 Task: Set up a 30-minute session to discuss remote work technology tools.
Action: Mouse moved to (73, 151)
Screenshot: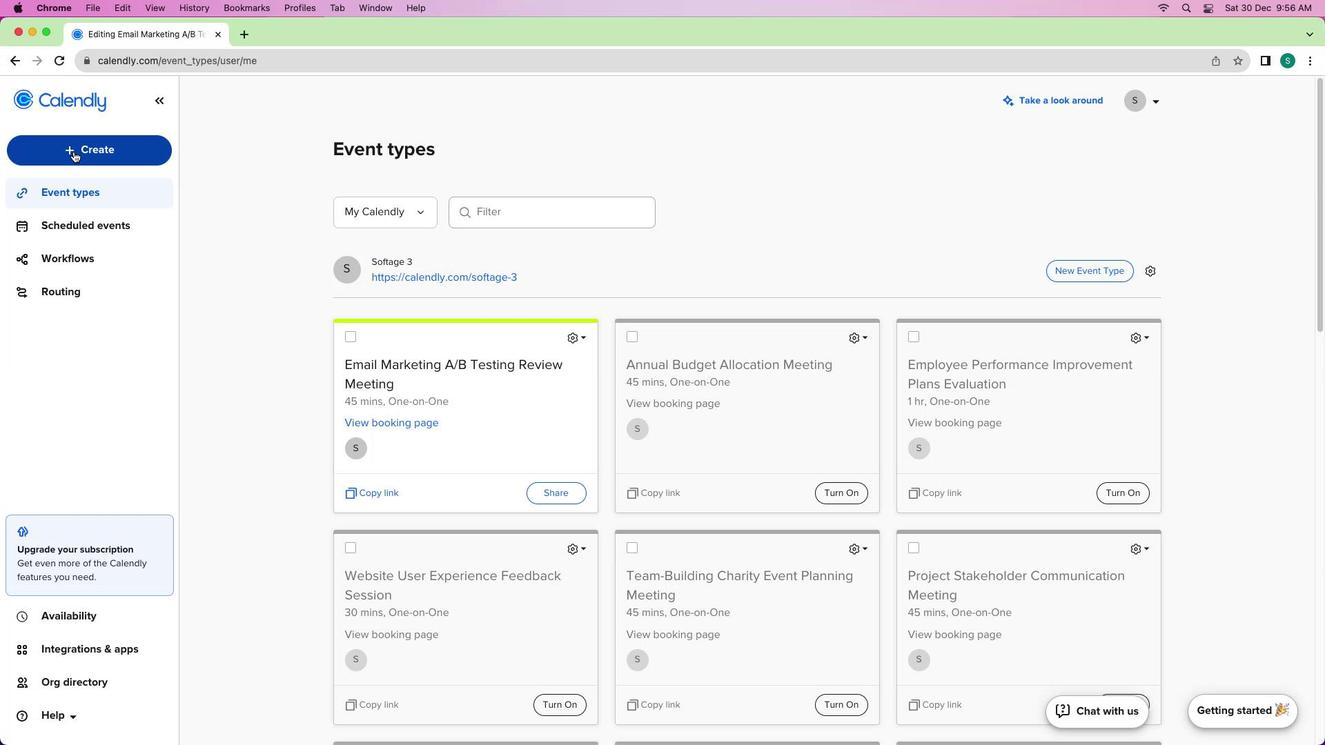 
Action: Mouse pressed left at (73, 151)
Screenshot: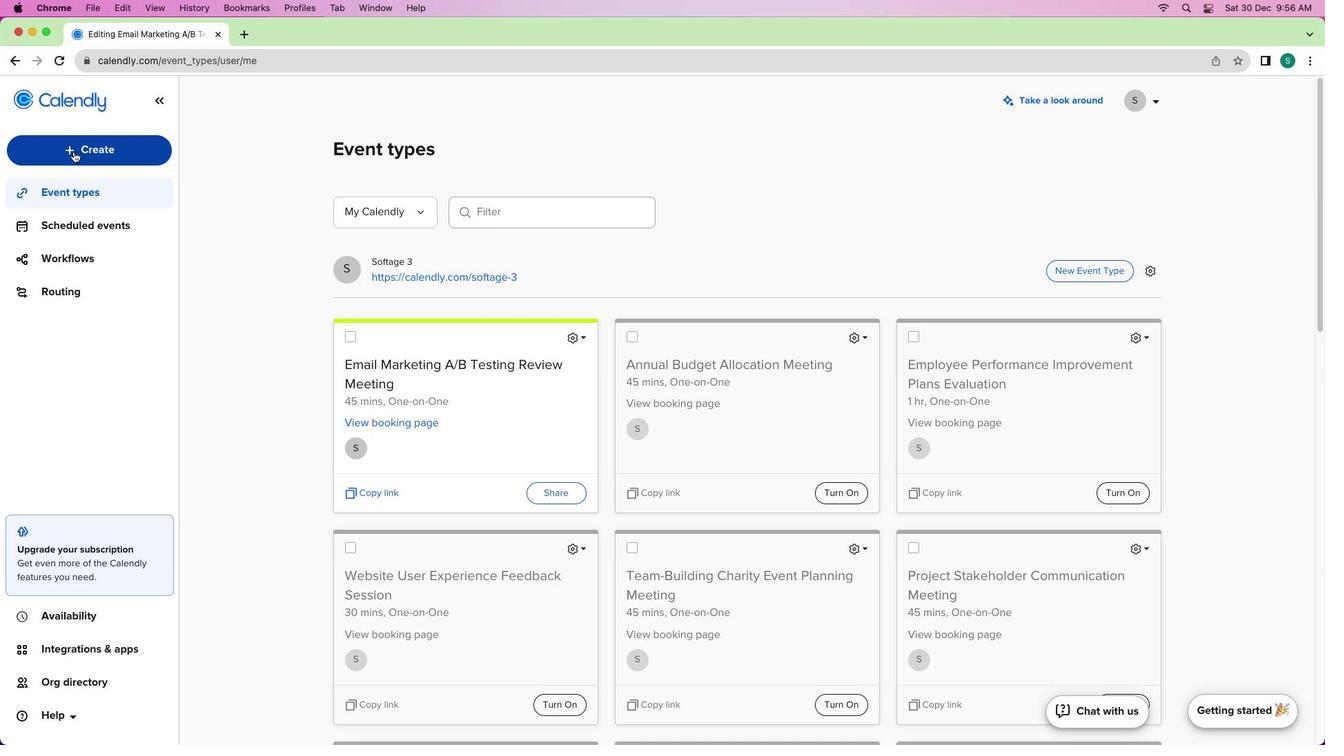 
Action: Mouse moved to (71, 192)
Screenshot: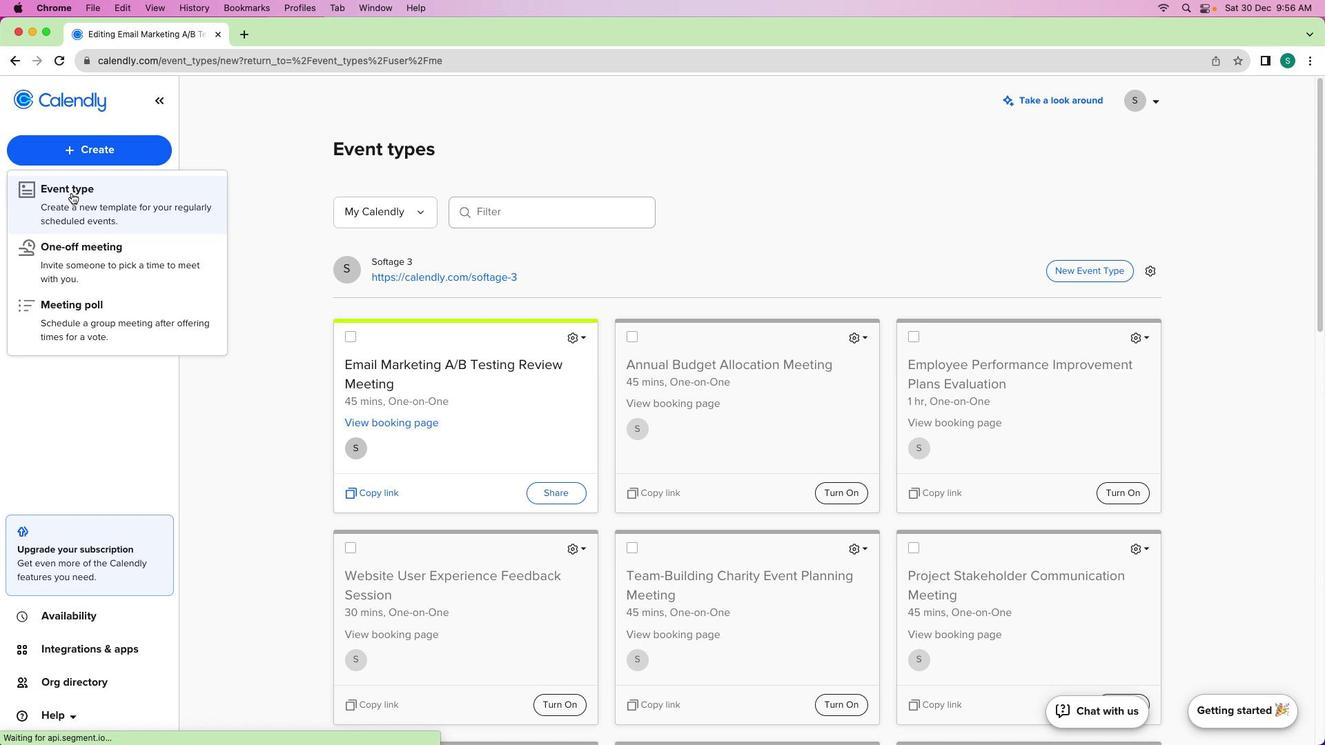 
Action: Mouse pressed left at (71, 192)
Screenshot: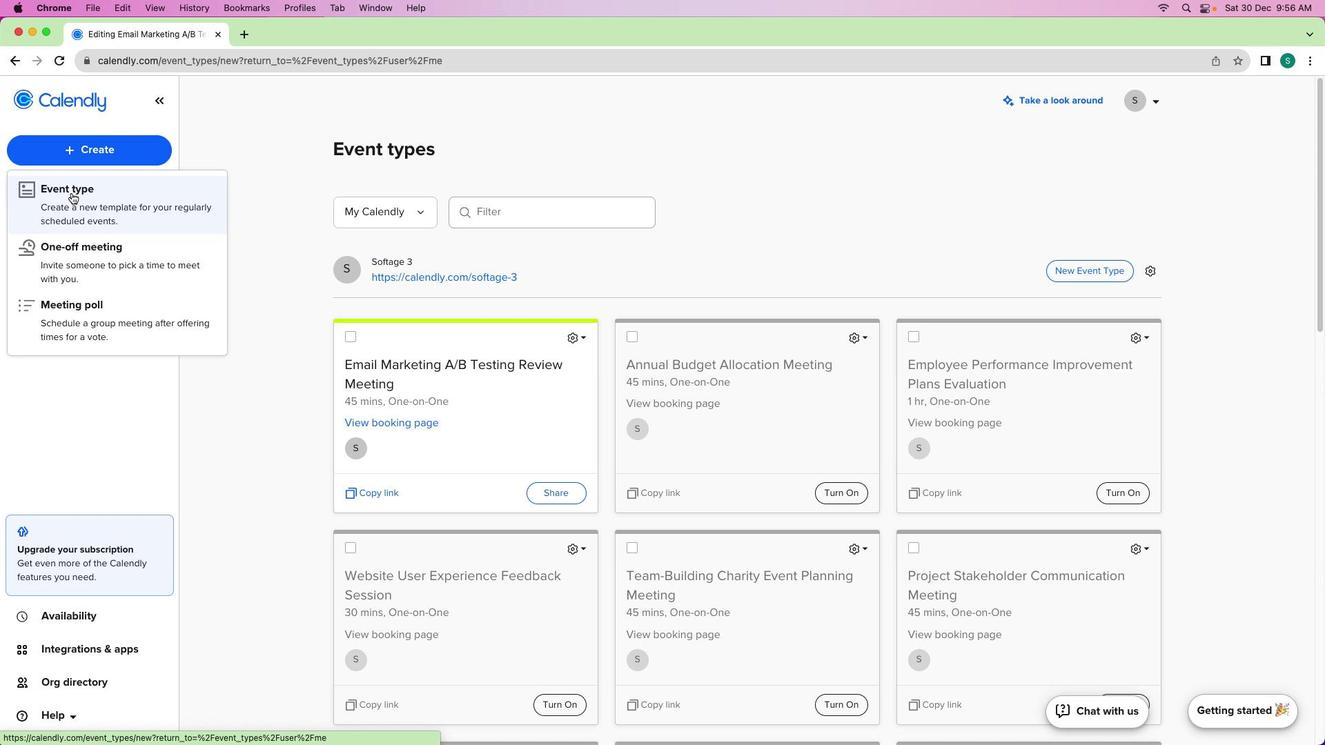 
Action: Mouse moved to (397, 274)
Screenshot: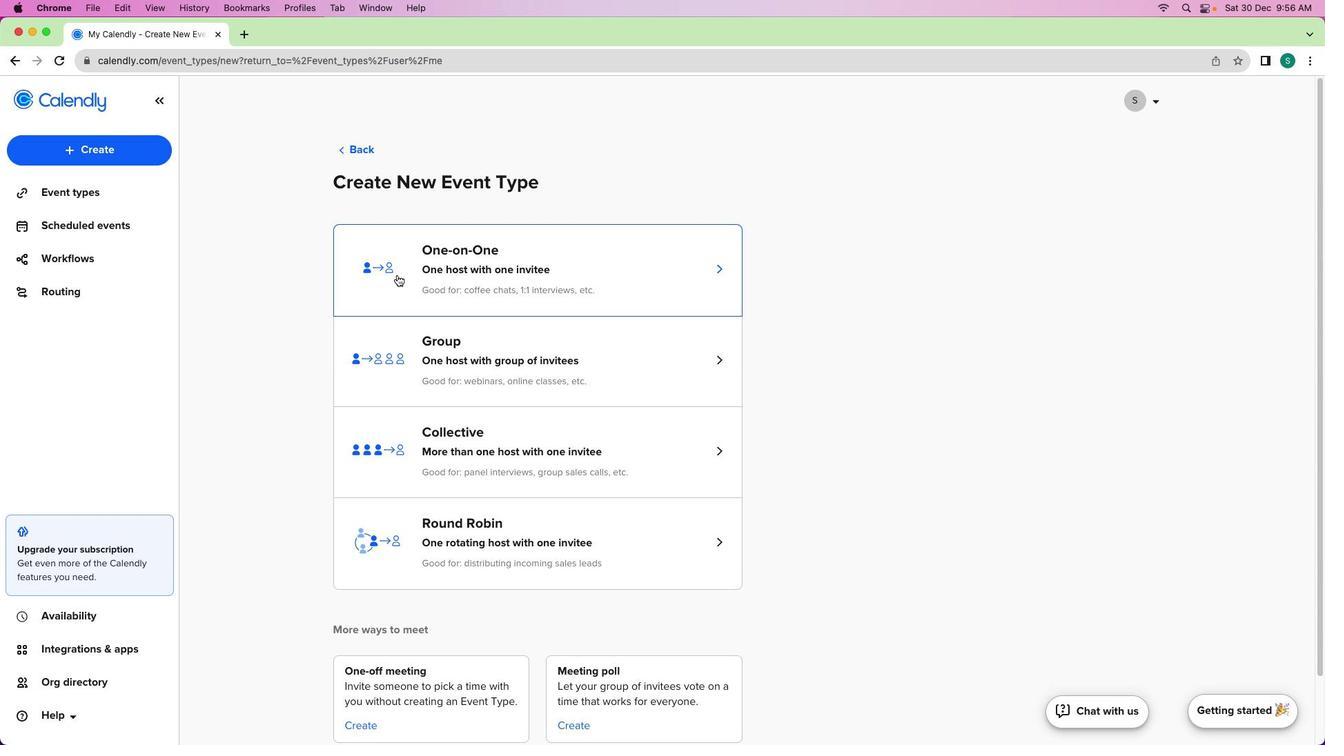 
Action: Mouse pressed left at (397, 274)
Screenshot: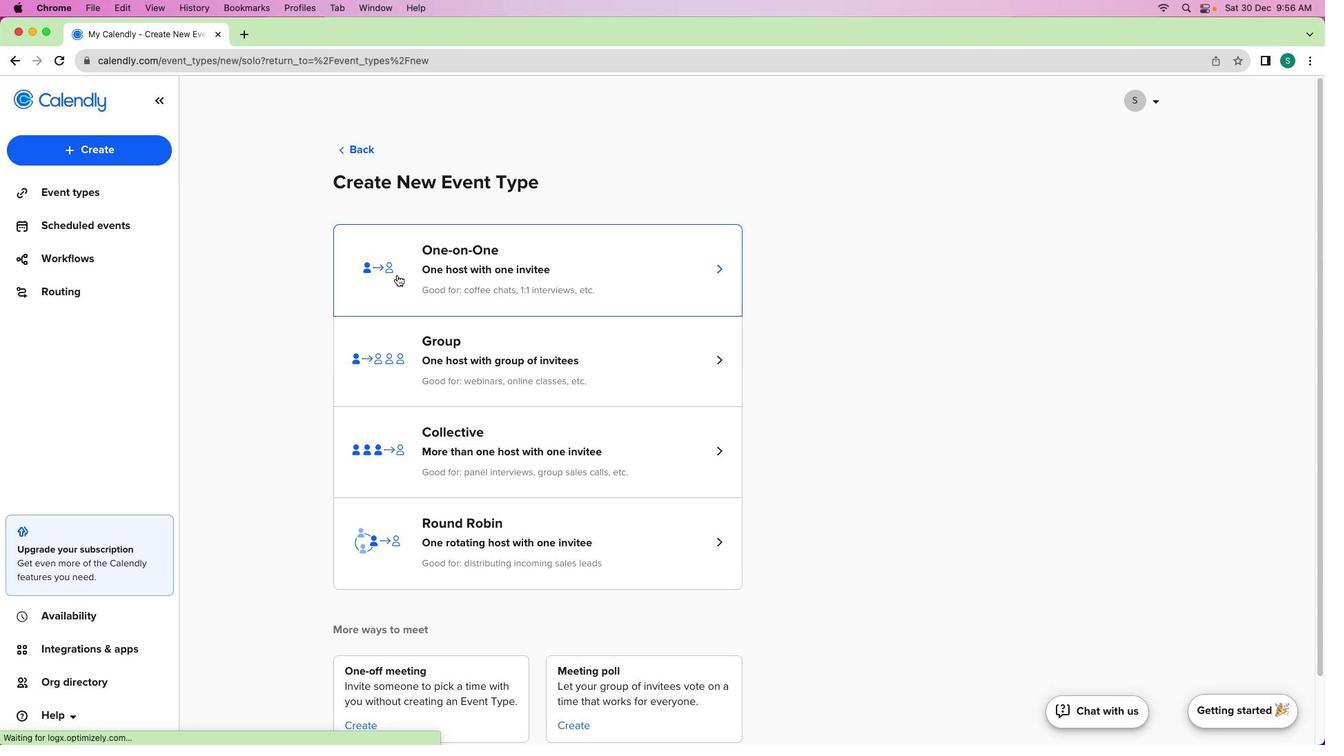 
Action: Mouse moved to (220, 218)
Screenshot: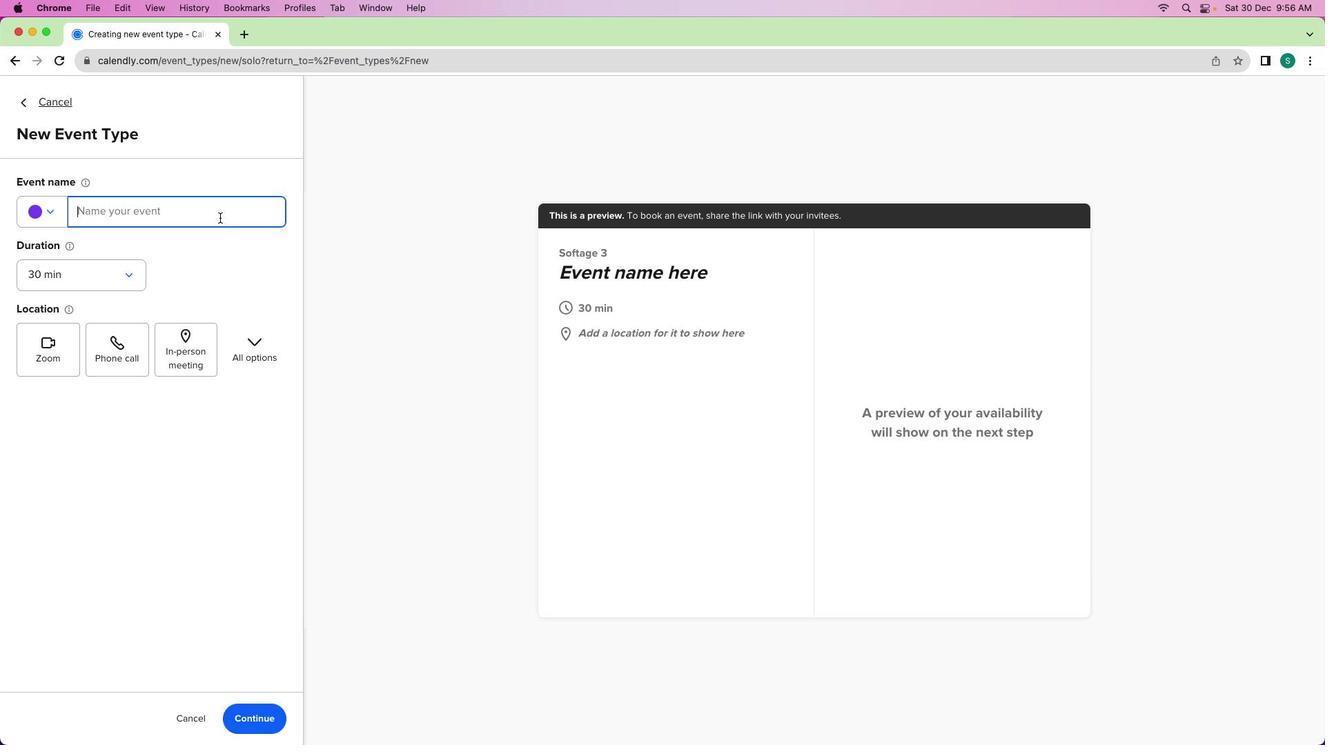 
Action: Mouse pressed left at (220, 218)
Screenshot: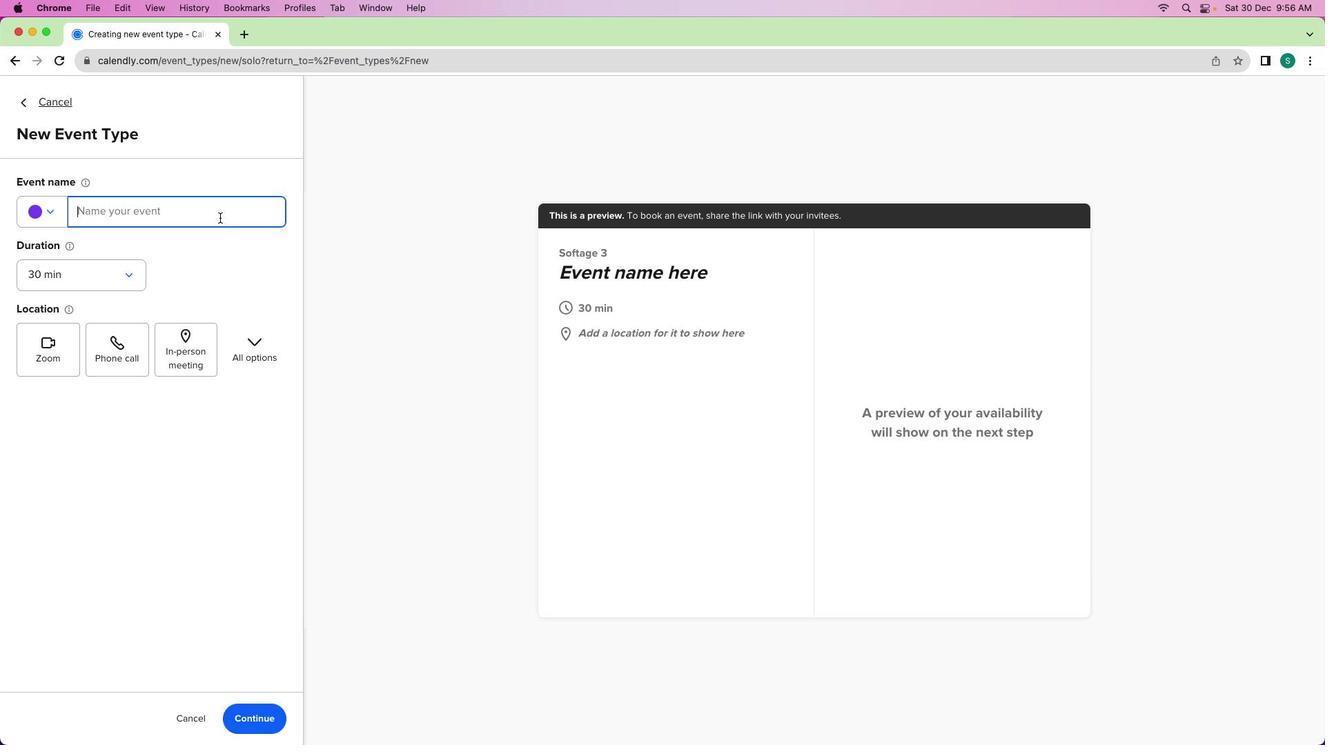 
Action: Mouse moved to (220, 218)
Screenshot: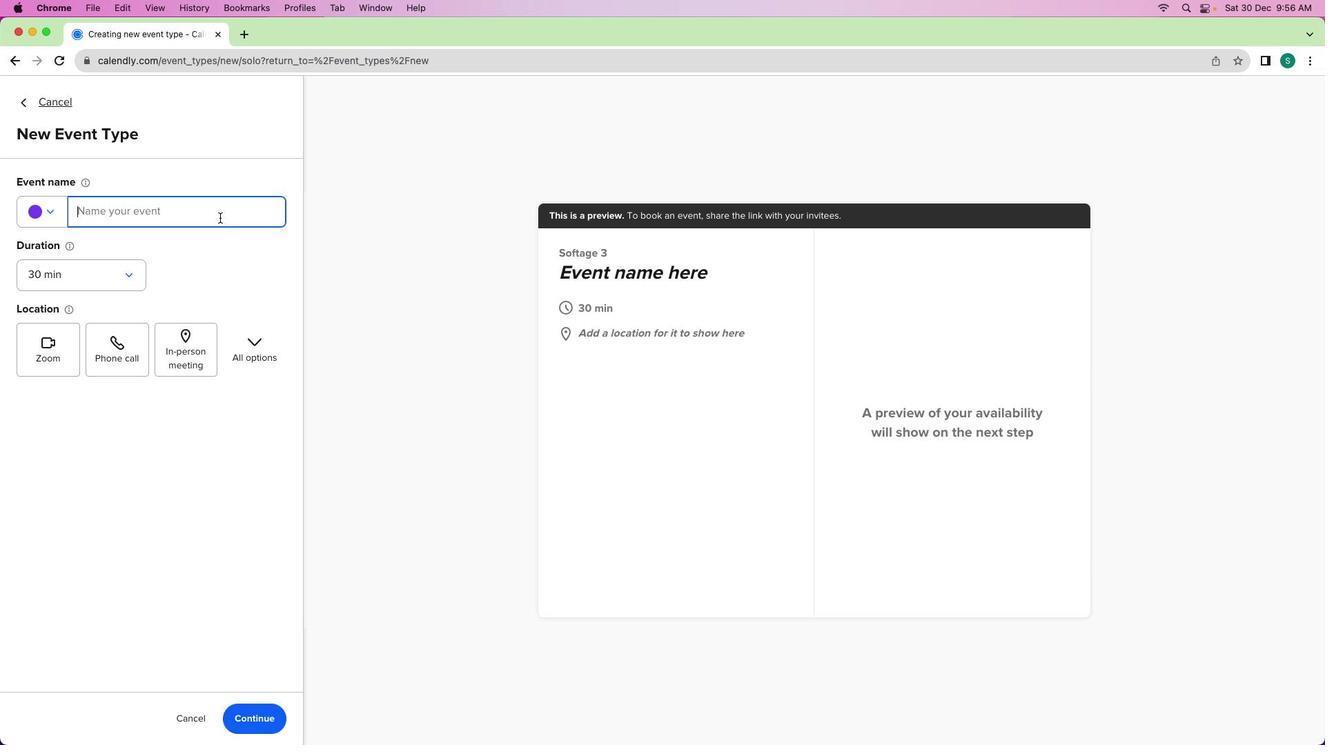 
Action: Key pressed Key.shift'I'Key.backspaceKey.shift'R''e''m''o''t''e'Key.spaceKey.shift'W''o''r''k'Key.spaceKey.shift'T''e''c''h''n''i'Key.backspace'o''l''o''g''y'Key.spaceKey.shift'T''o''o''l''s'Key.spaceKey.shift'D''i''s''c''u''s''s''i''o''n'
Screenshot: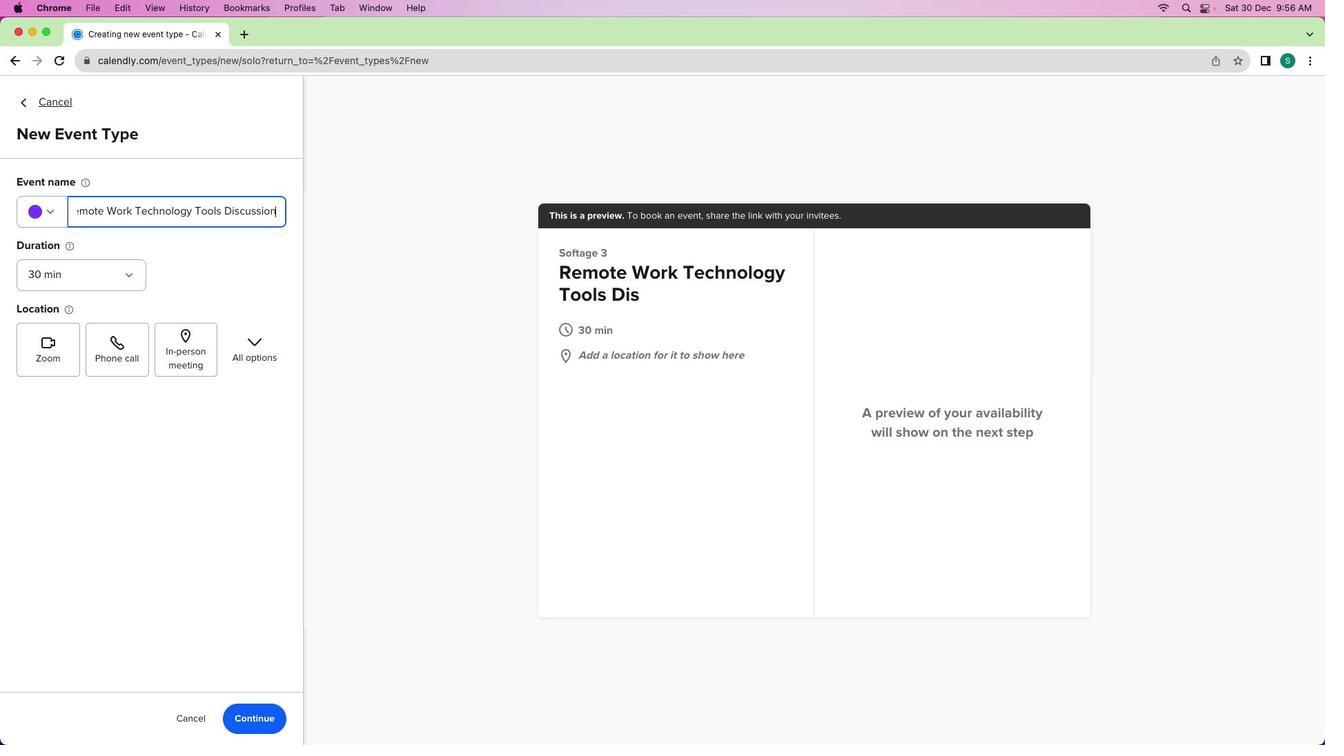 
Action: Mouse moved to (220, 218)
Screenshot: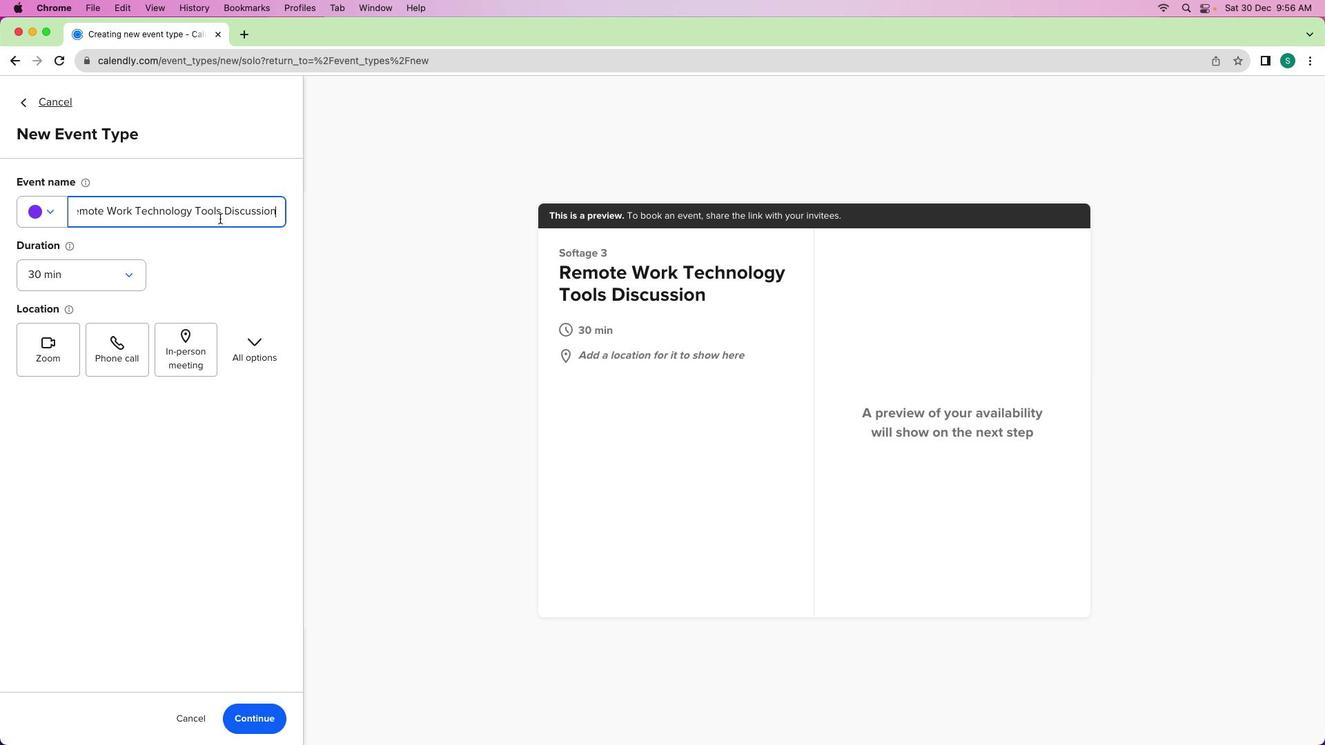 
Action: Key pressed Key.spaceKey.shift'S''e''s''s''i''o''n'
Screenshot: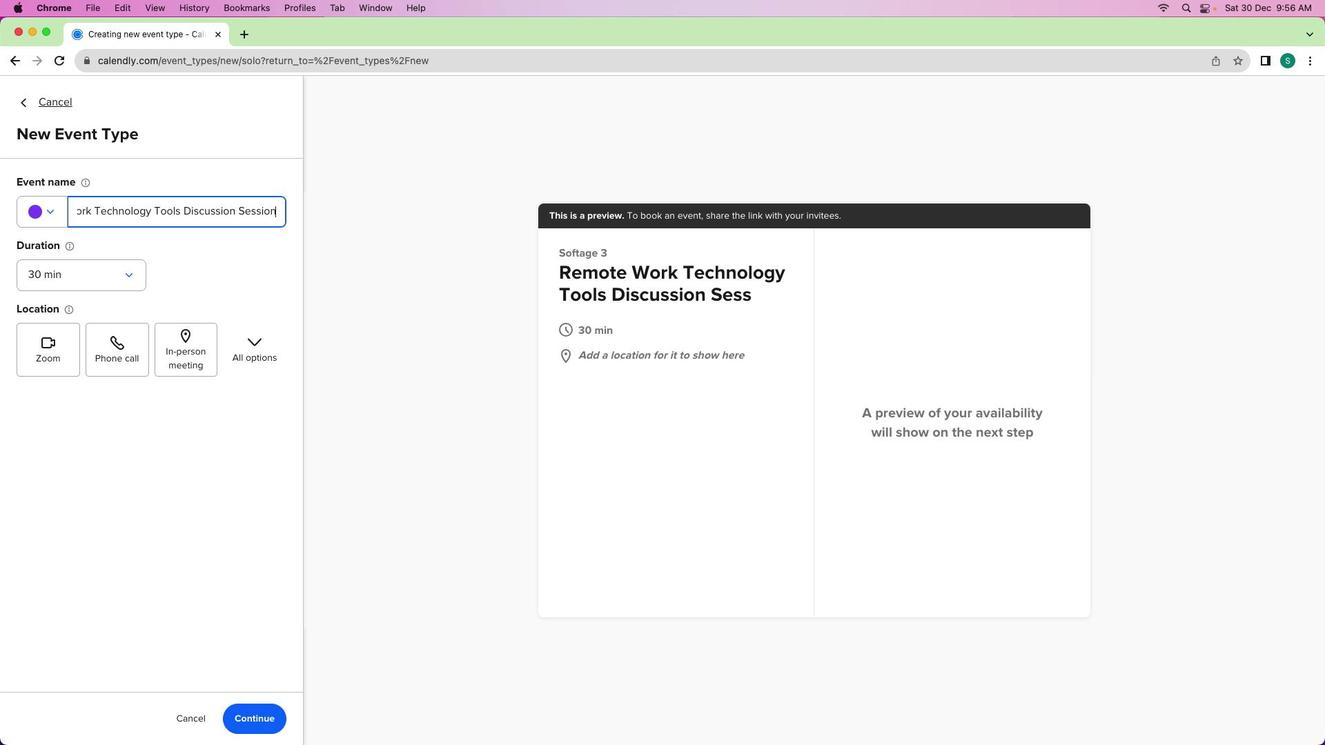 
Action: Mouse moved to (42, 203)
Screenshot: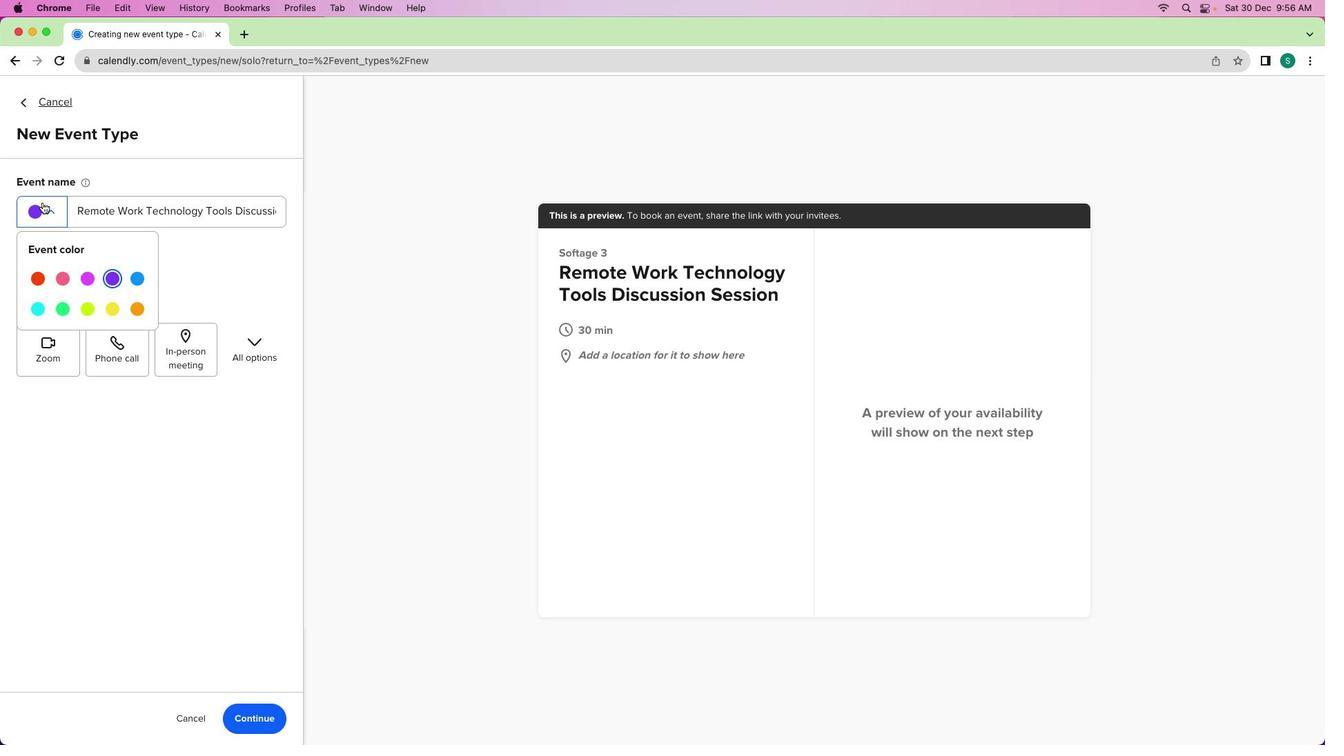 
Action: Mouse pressed left at (42, 203)
Screenshot: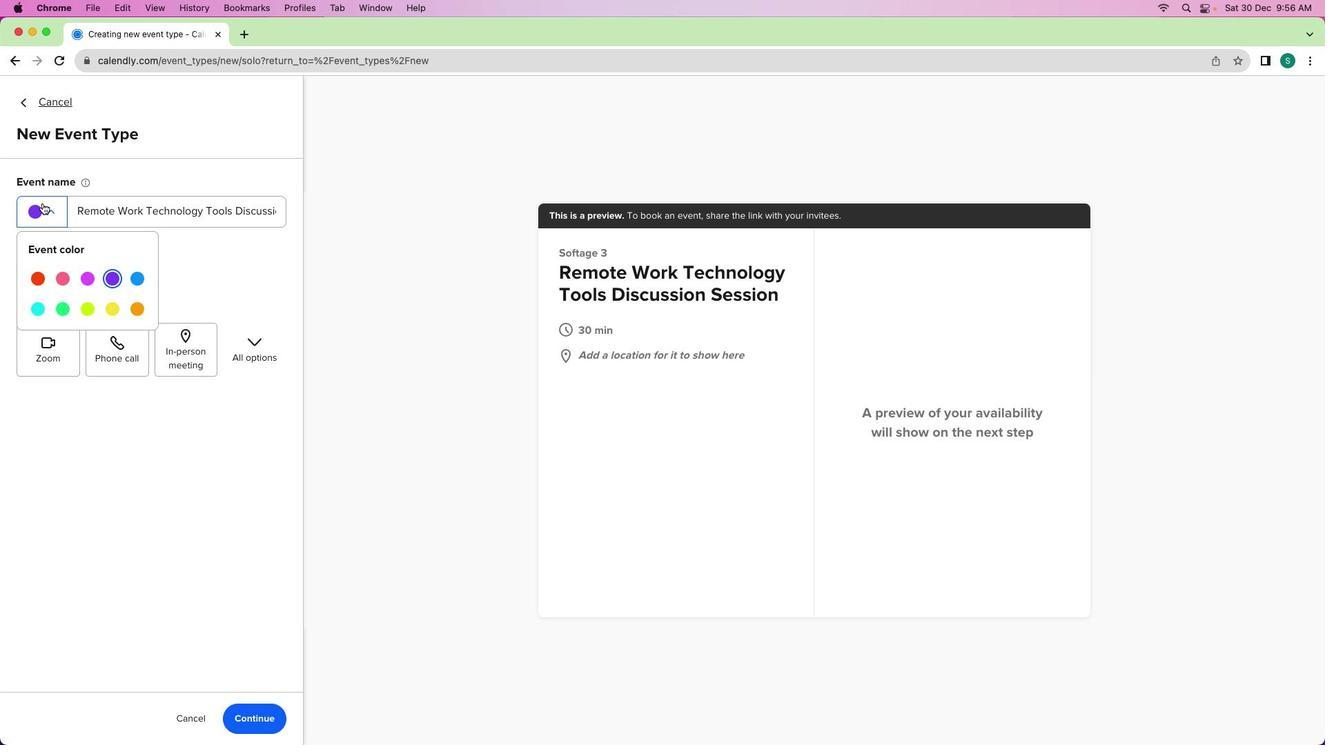 
Action: Mouse moved to (140, 312)
Screenshot: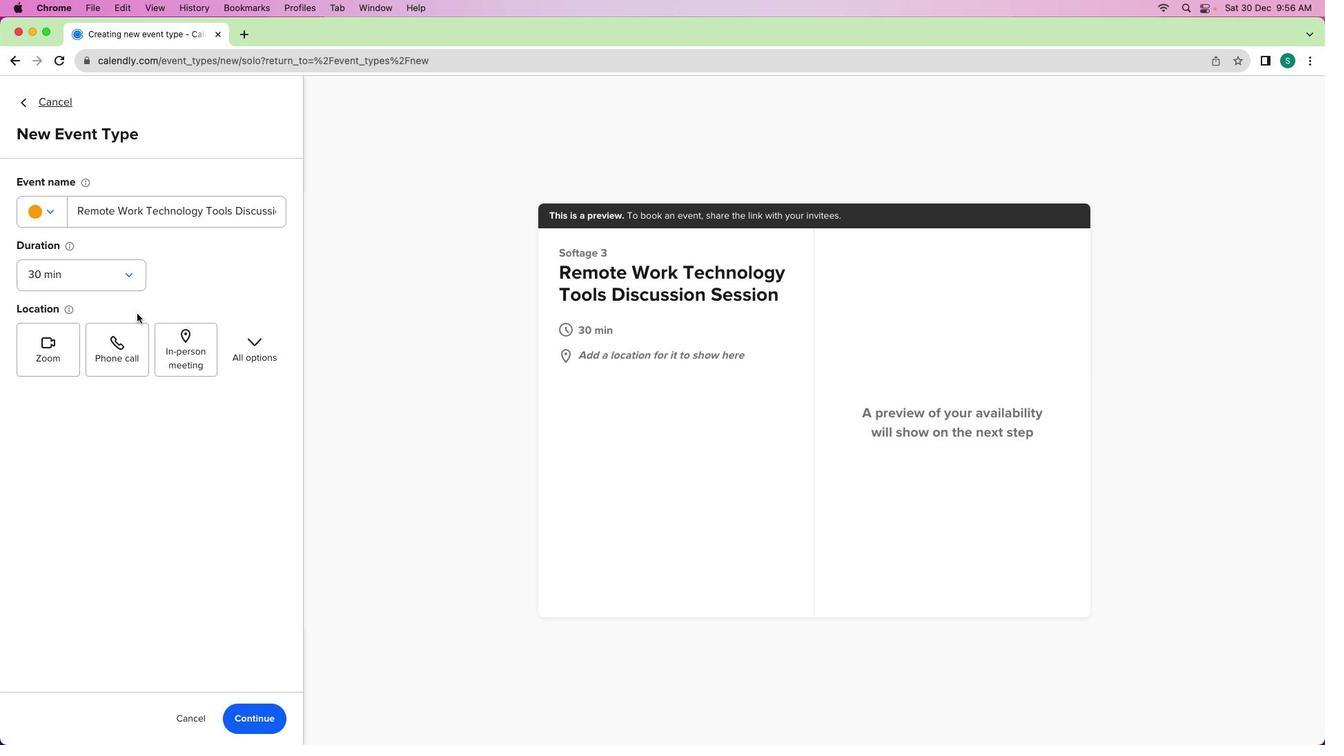 
Action: Mouse pressed left at (140, 312)
Screenshot: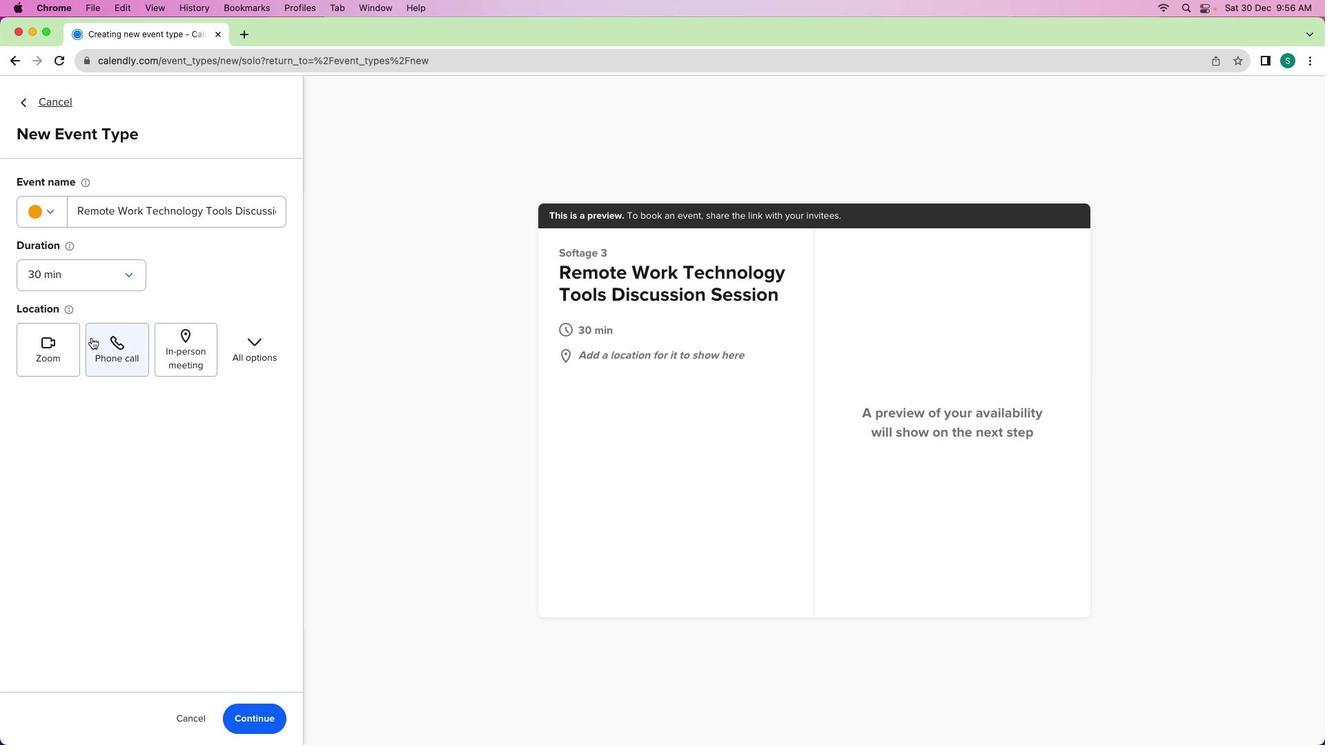 
Action: Mouse moved to (41, 358)
Screenshot: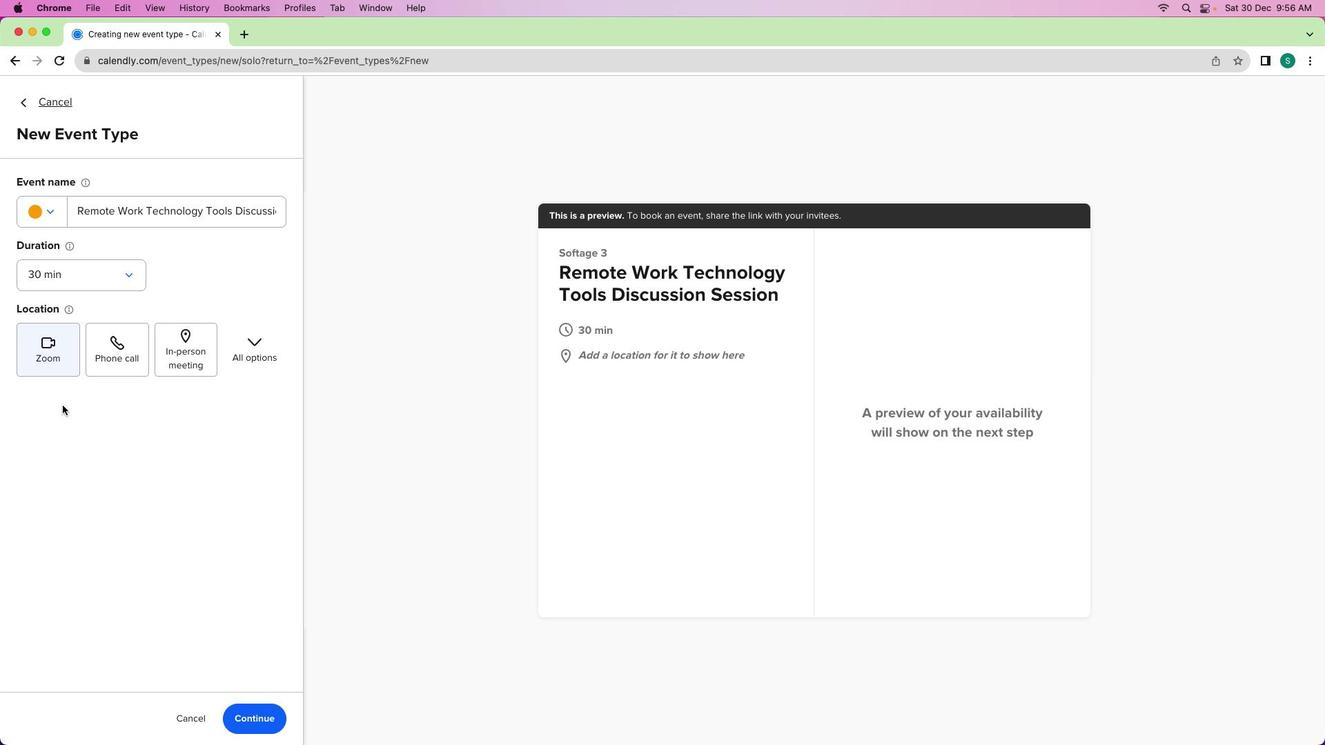 
Action: Mouse pressed left at (41, 358)
Screenshot: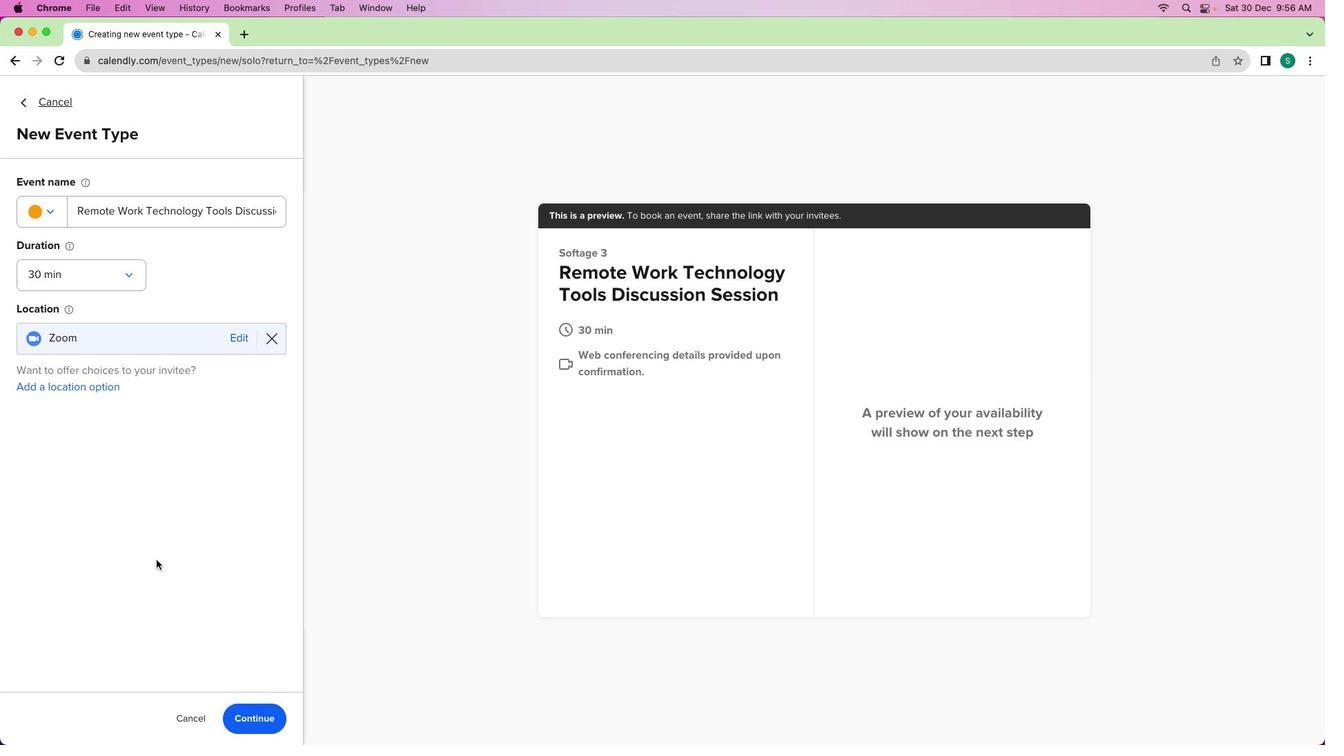 
Action: Mouse moved to (240, 716)
Screenshot: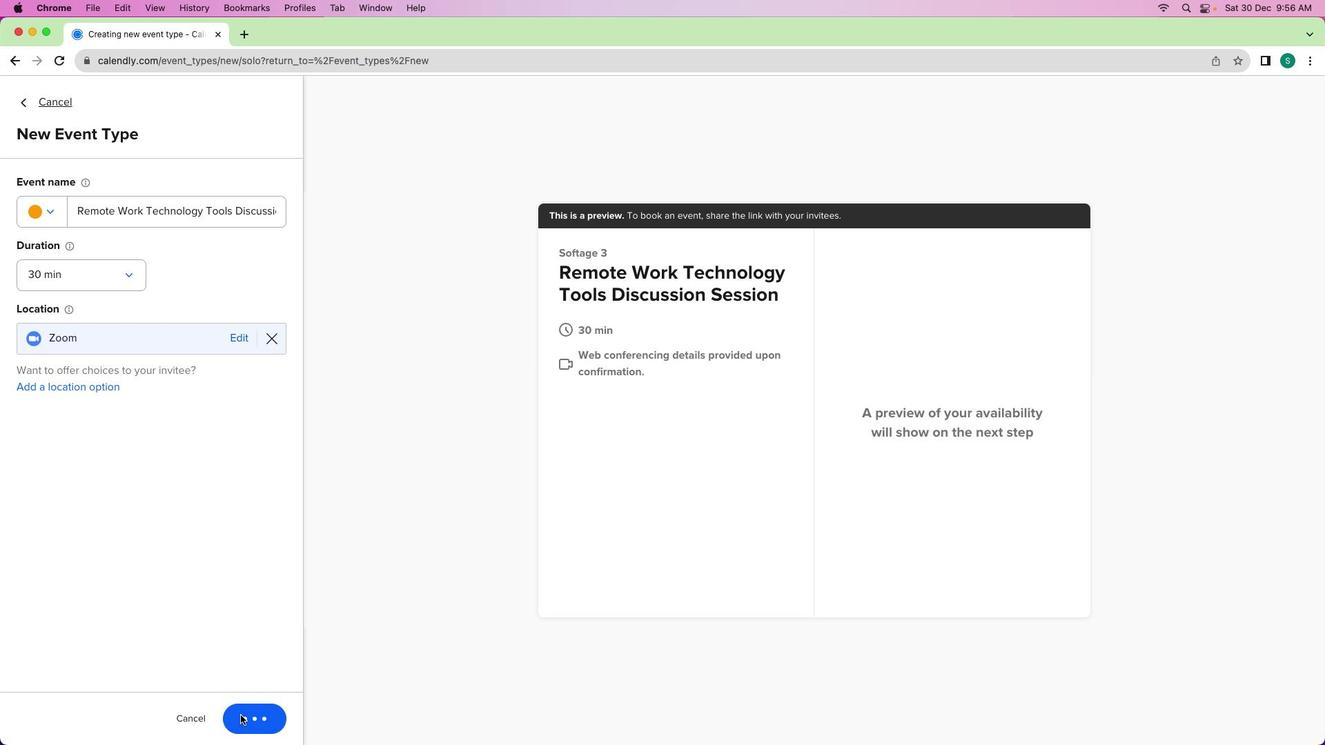 
Action: Mouse pressed left at (240, 716)
Screenshot: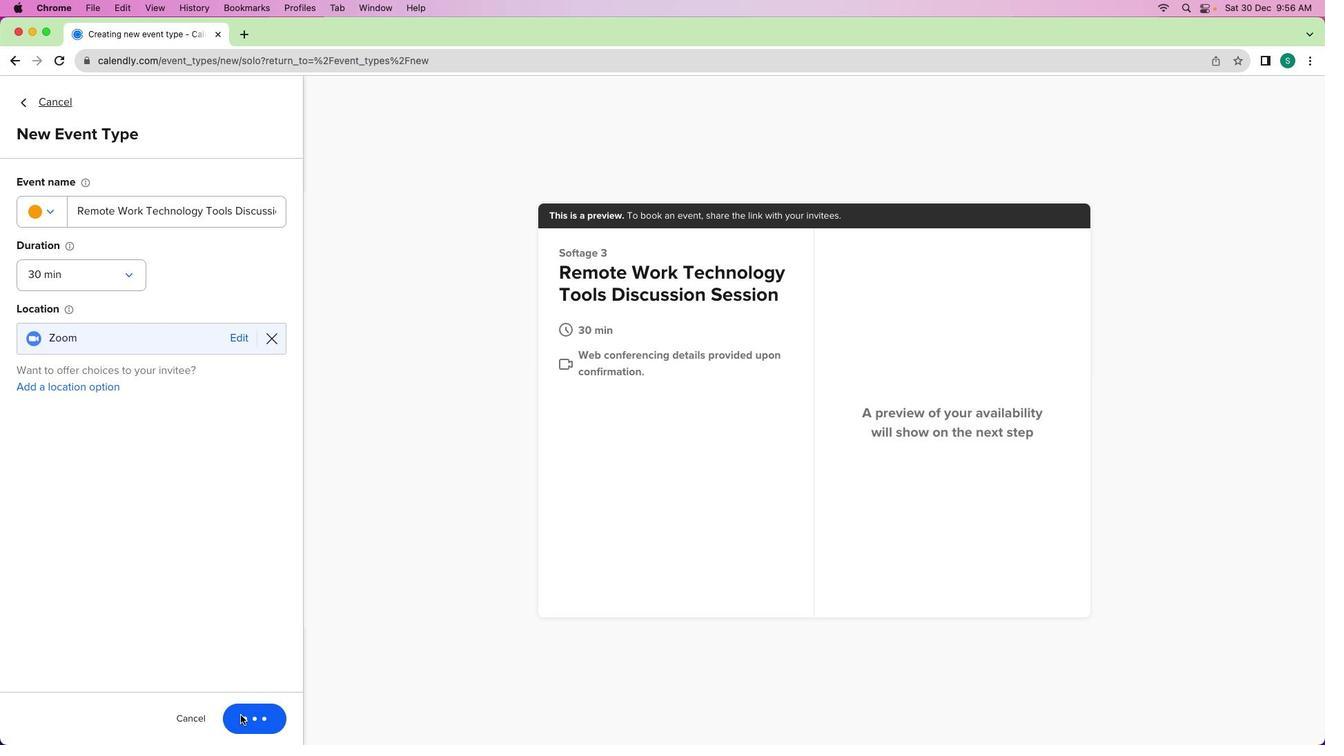 
Action: Mouse moved to (217, 261)
Screenshot: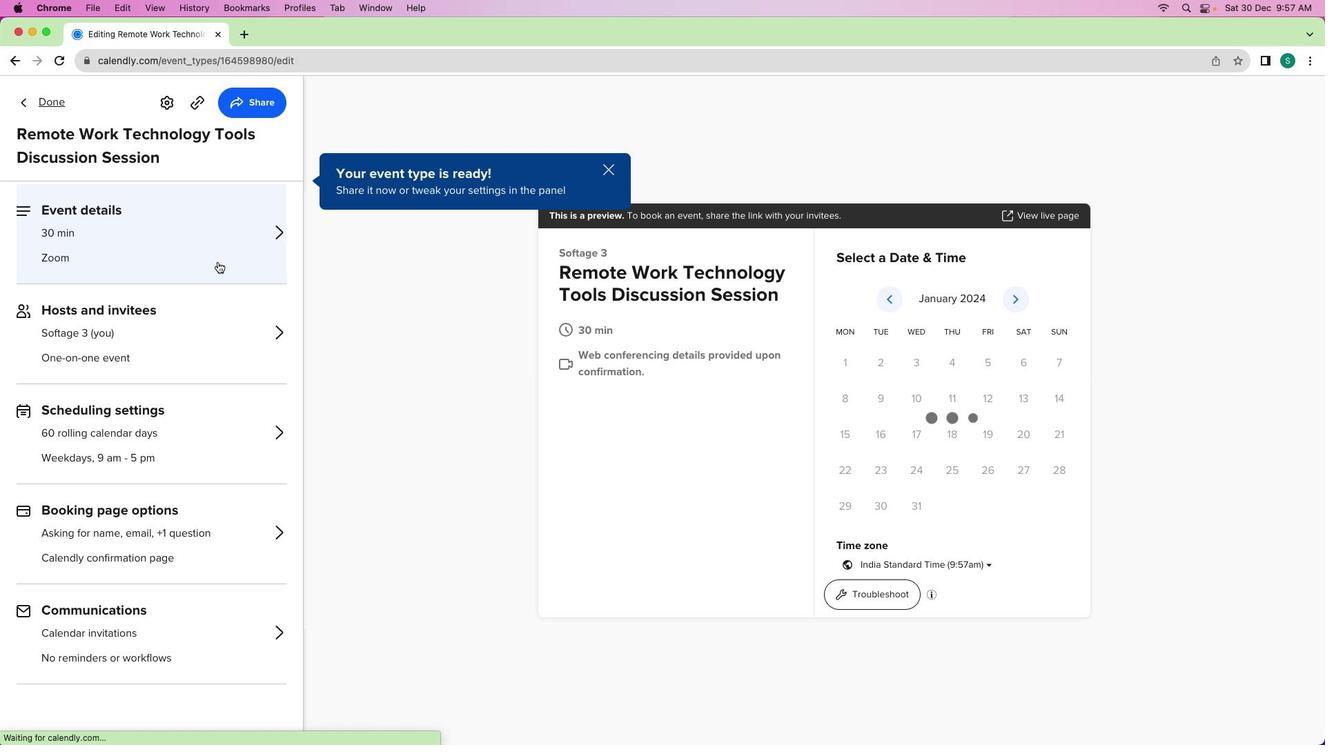 
Action: Mouse pressed left at (217, 261)
Screenshot: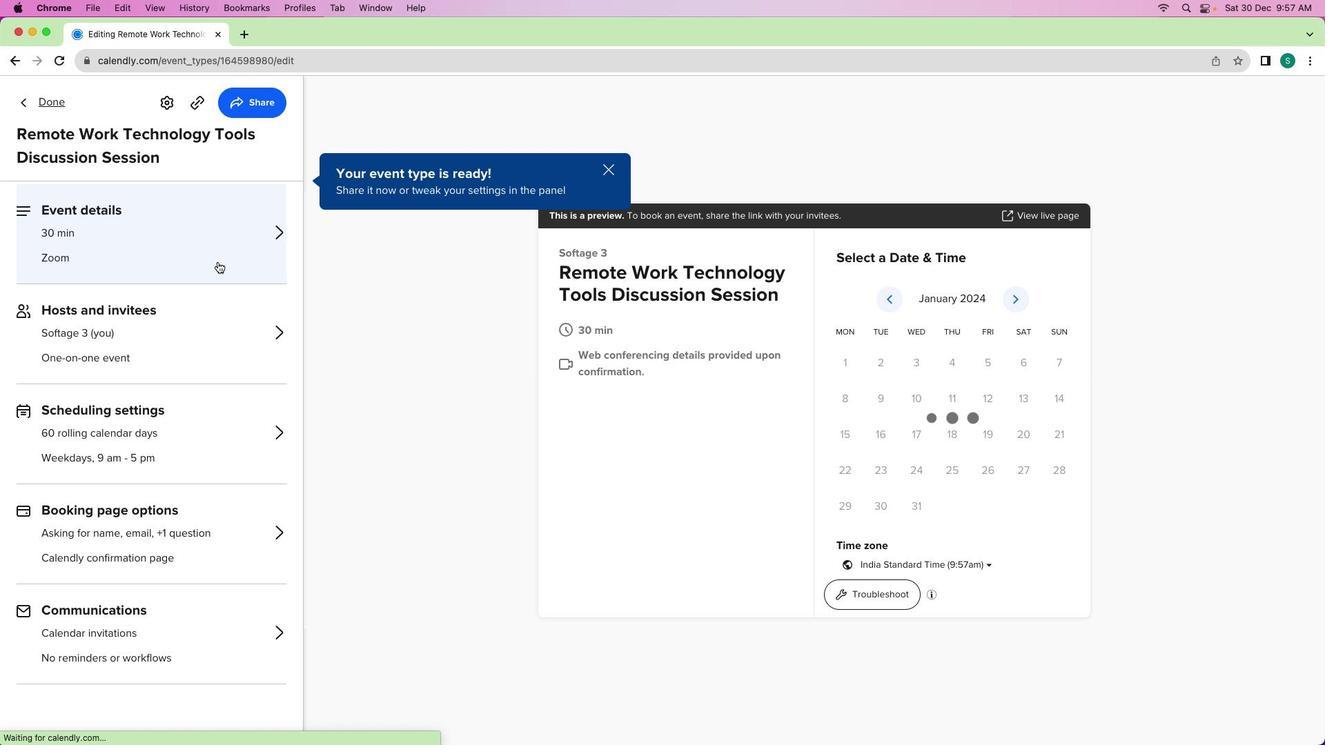 
Action: Mouse moved to (205, 495)
Screenshot: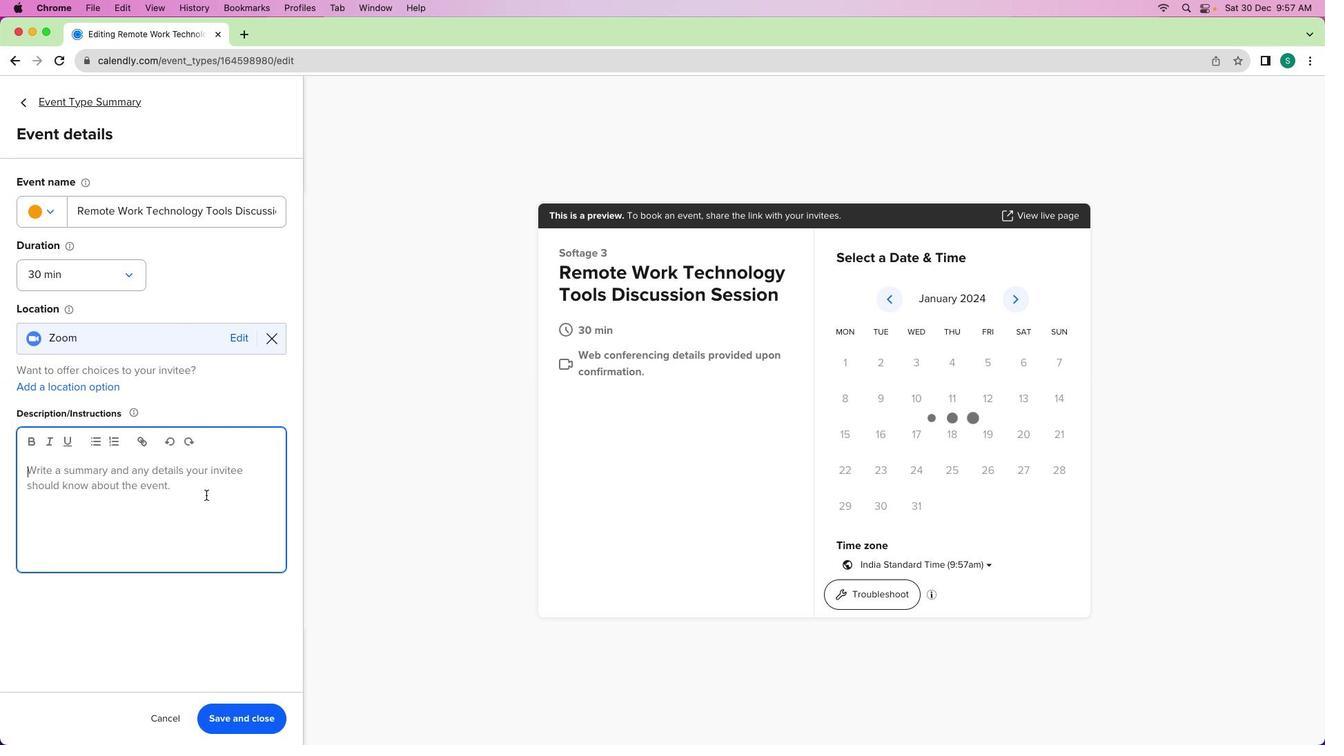 
Action: Mouse pressed left at (205, 495)
Screenshot: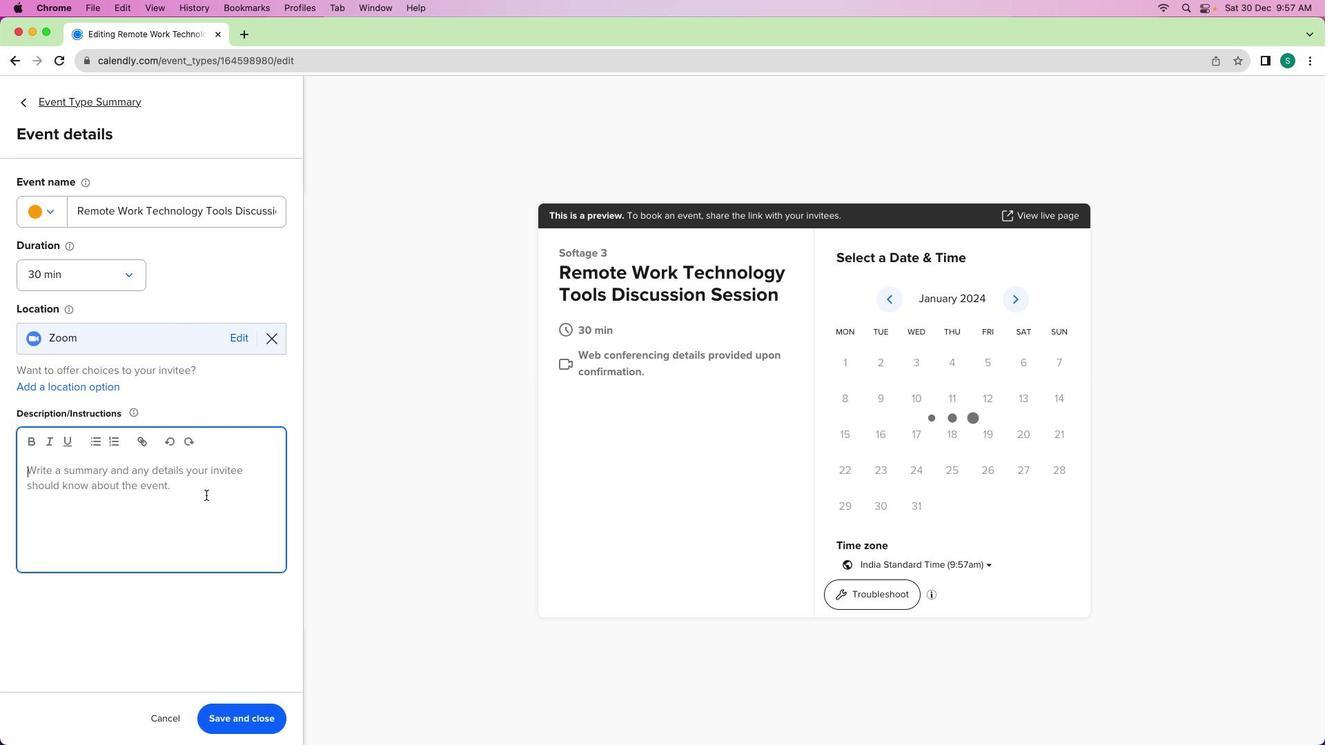 
Action: Key pressed Key.shift'T'Key.backspace'I''n'Key.space't''h''i''s'Key.space'm''e''e''t''i''n''g'Key.space'w''e'Key.space'i'Key.backspace'w''i''l''l'Key.space'd''i''s''c''u''s''s'Key.space'r''e'Key.backspaceKey.backspace'o''u''r'Key.space'r''e''m''o''t''e'Key.space'w''o''r''k'Key.space't''e''c''h''n''o''l''o''g''y'Key.space't''o''o'Key.caps_lock'L'Key.backspaceKey.caps_lock'l''s''.'Key.spaceKey.shift'T''h''i''s'Key.backspaceKey.backspaceKey.backspaceKey.backspaceKey.shift'I''n'Key.space't''h''i''s'Key.space'm''e''e'Key.backspaceKey.backspaceKey.backspaceKey.backspaceKey.backspaceKey.backspaceKey.backspaceKey.backspaceKey.backspaceKey.backspaceKey.backspaceKey.backspaceKey.spaceKey.shift'W''e'Key.space'w''i''l''l'Key.space'e''x''p''l''o''r''e'Key.space'a''n''d'Key.space'r''e''v''i''e''w'Key.space't''h''e'Key.space't''o''o''l''s'Key.space'a''v''a''o''l'Key.backspaceKey.backspace'i''l''a''b''e''l'Key.backspaceKey.backspace'l''e'Key.space't''o'Key.space'e''n''h''a''n''c''e'Key.space'o''u''r'Key.space'r''e''m''o''t''e'Key.space'w''o''r''k'Key.space'e''x''p''e''r''i''e''n''v'Key.backspace'c''e'','Key.space'i''n''c''l''u''s'Key.backspace'd''i''n''g'Key.space'c''o''l''l''a''b''o''r''a''t''i''o''n'Key.space'p''l''a''t''f''o''r''m''s'','Key.space'c''i'Key.backspace'o''m''m''u''n''i''c''a''t''i''o''n'Key.space't''o''o''l''s'','Key.space'a''n''d'Key.space'o''t''h''e''r'Key.space't''e''c''h''n''o''l''o''g''i''e''s'Key.space't''h''a''t'Key.space's''u''p''p''o''r''t'Key.space'e''f''f''i''c''i''e''n''t'Key.space'a''n''d'Key.space'e''f''f''e''c''t''i''v''e'Key.space'r''e''m''o''t''e'Key.space'w''o''r''k''.'
Screenshot: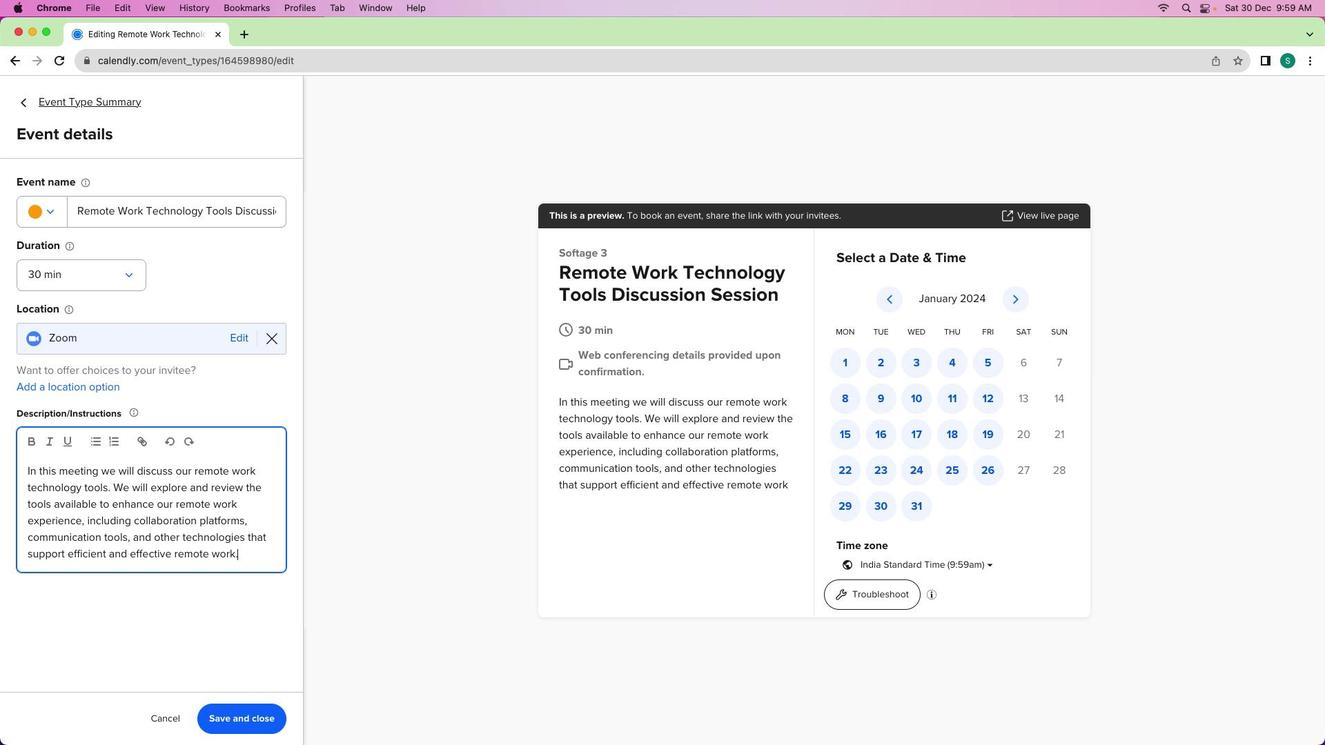
Action: Mouse moved to (241, 720)
Screenshot: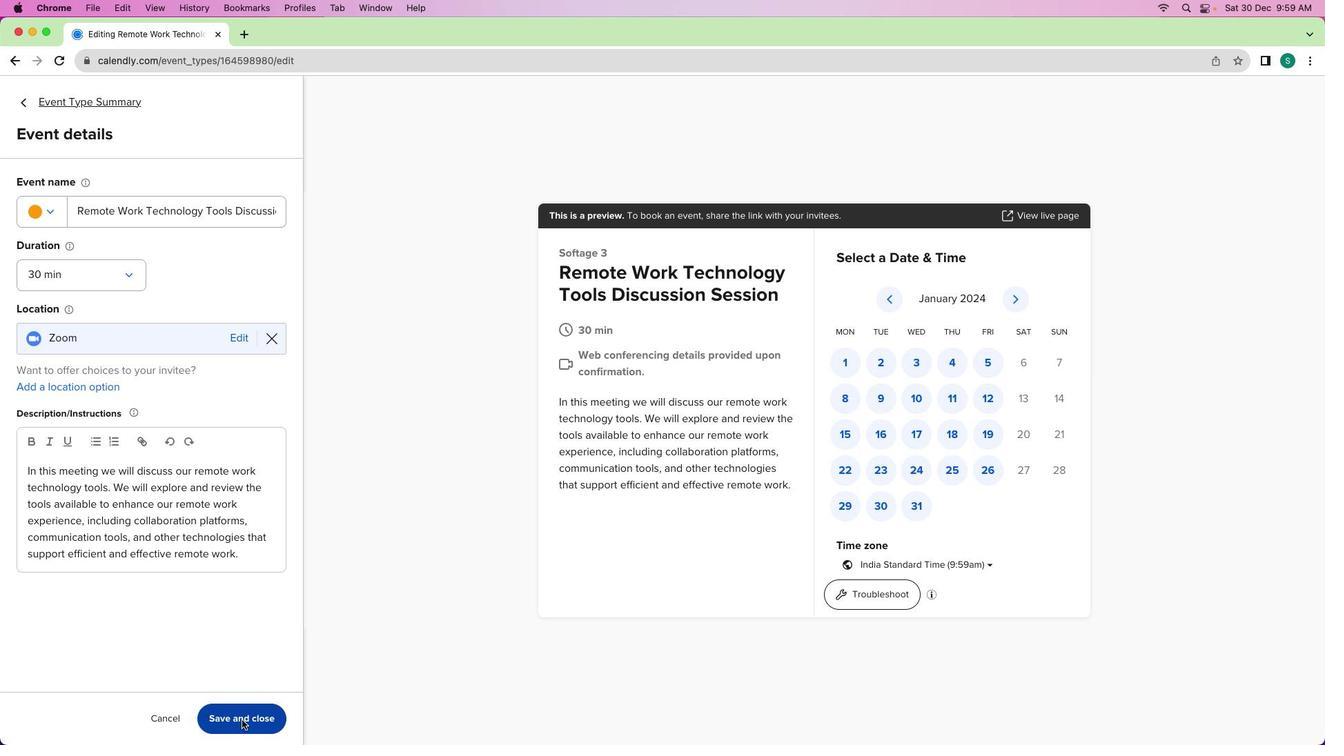 
Action: Mouse pressed left at (241, 720)
Screenshot: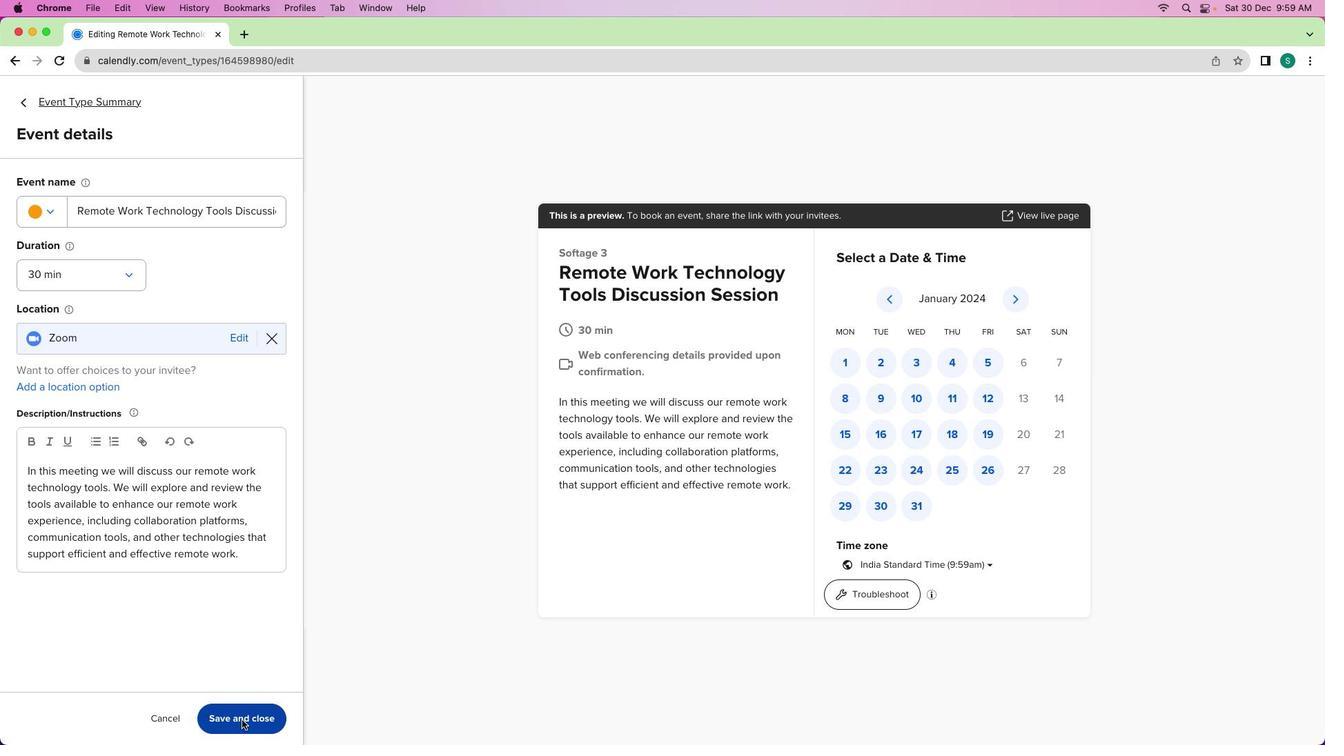 
Action: Mouse moved to (41, 100)
Screenshot: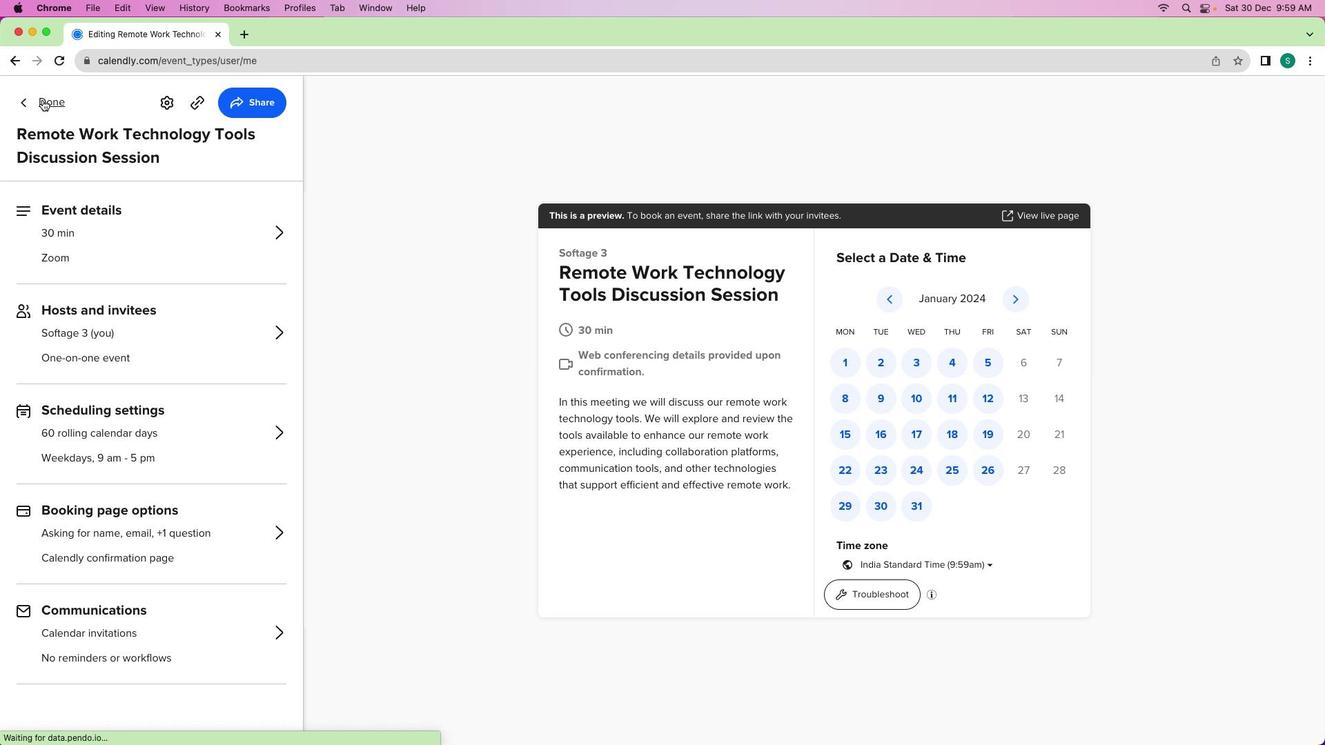 
Action: Mouse pressed left at (41, 100)
Screenshot: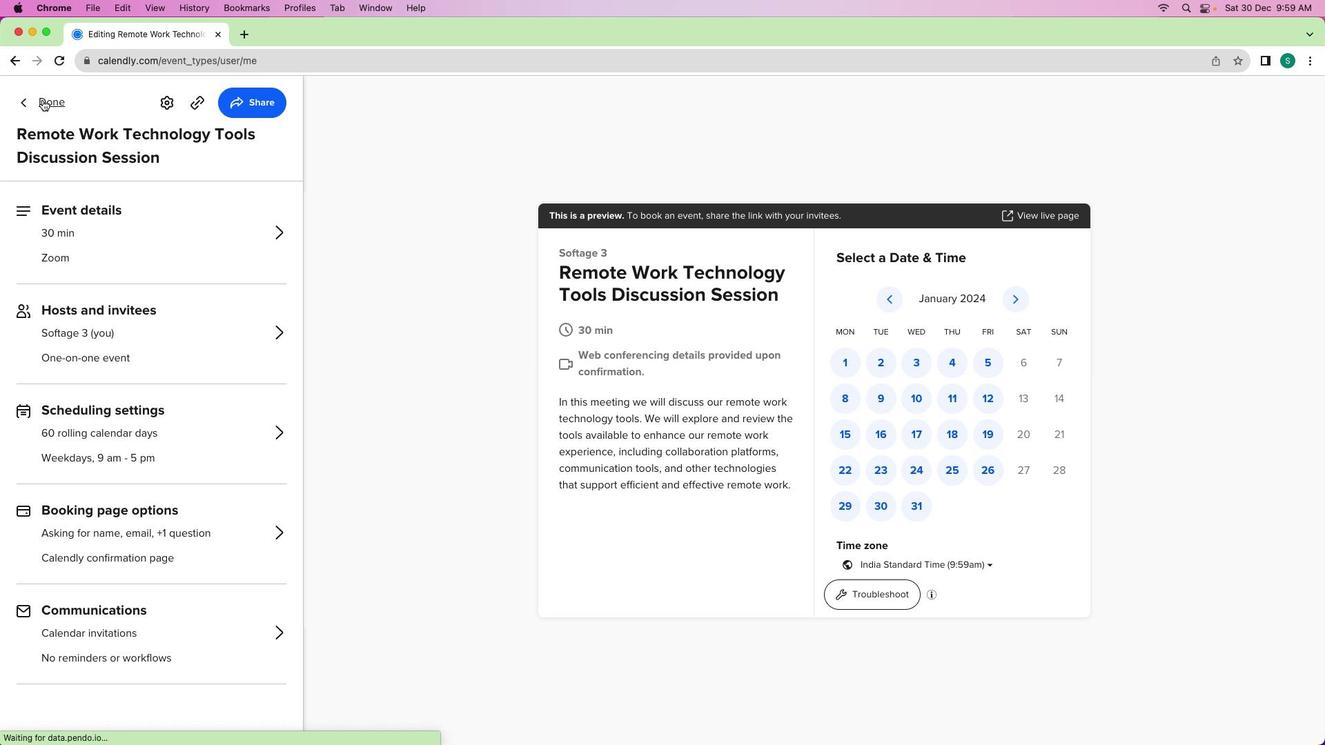 
Action: Mouse moved to (550, 417)
Screenshot: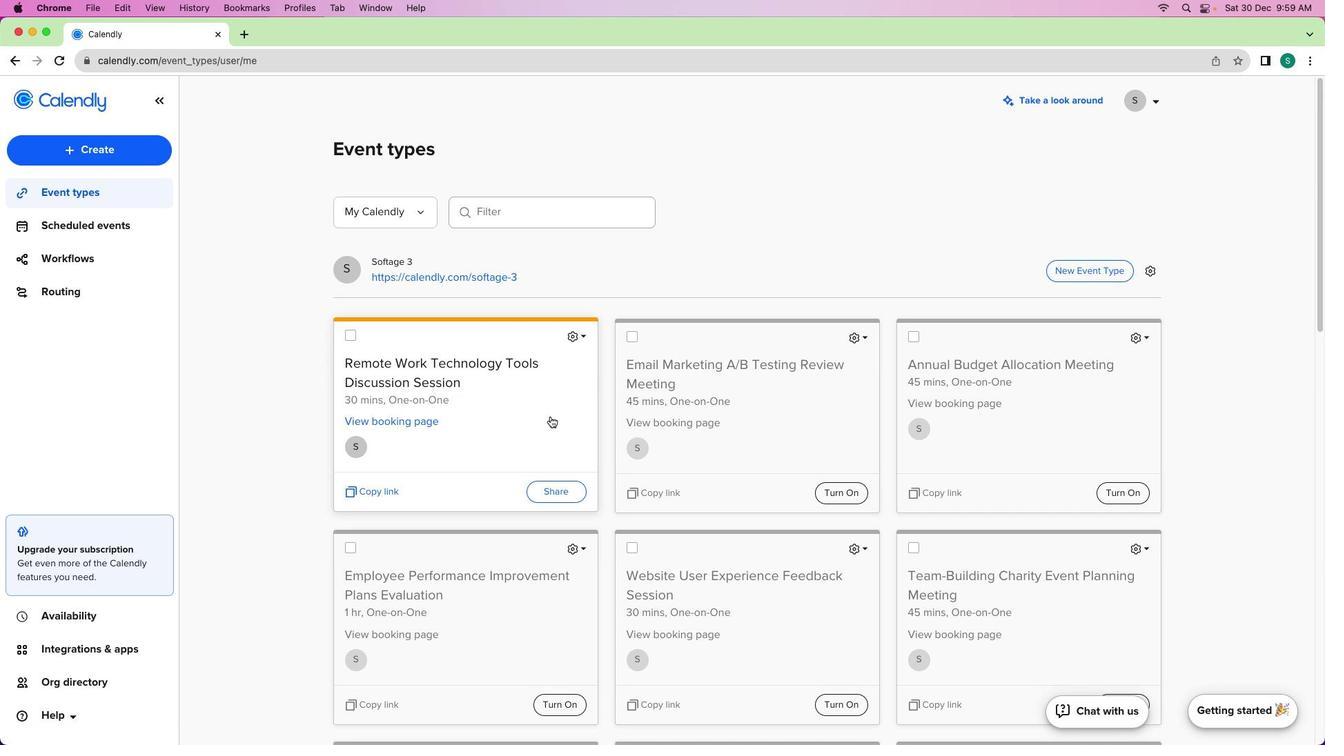 
